 Task: Create a new standard page.
Action: Mouse moved to (953, 74)
Screenshot: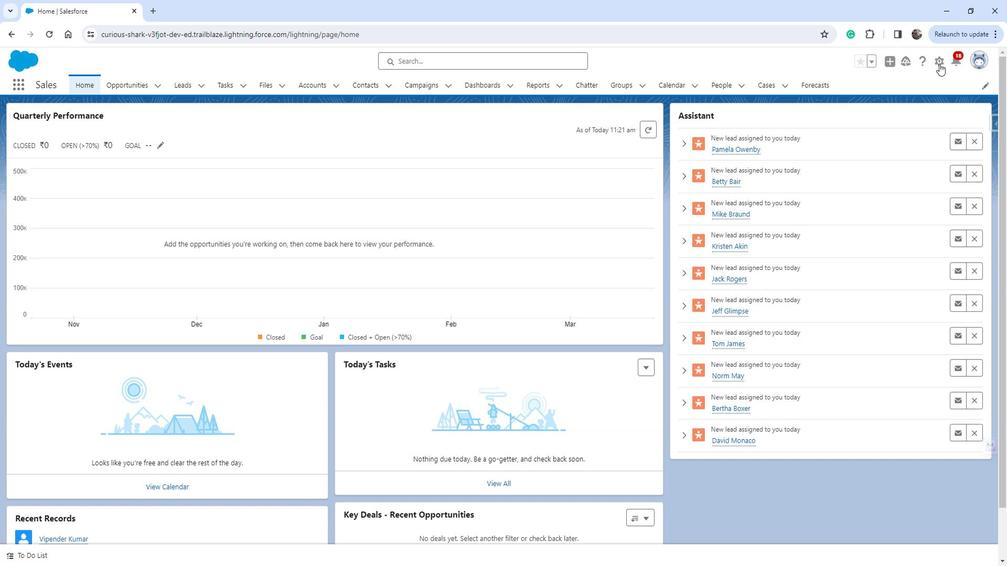 
Action: Mouse pressed left at (953, 74)
Screenshot: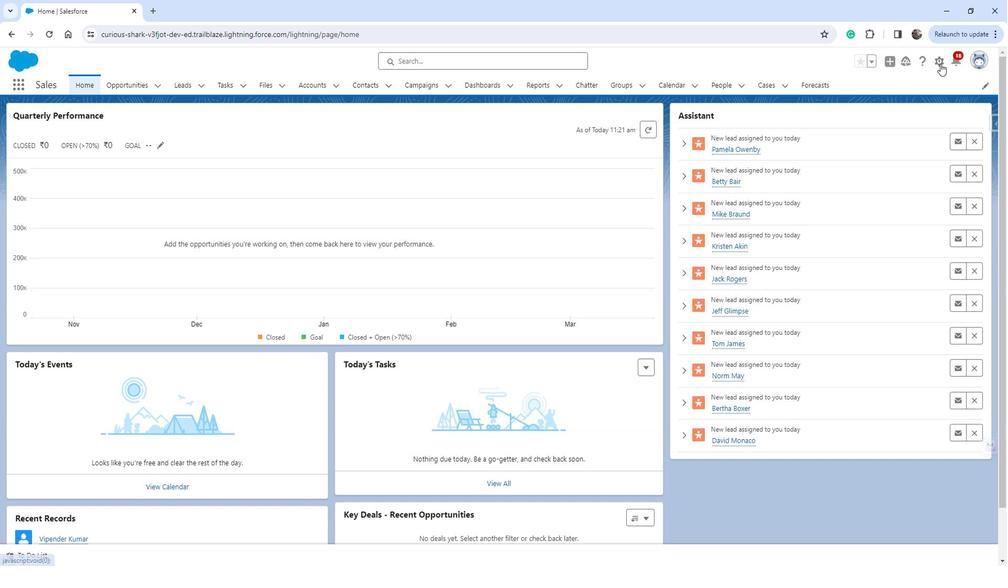 
Action: Mouse moved to (914, 103)
Screenshot: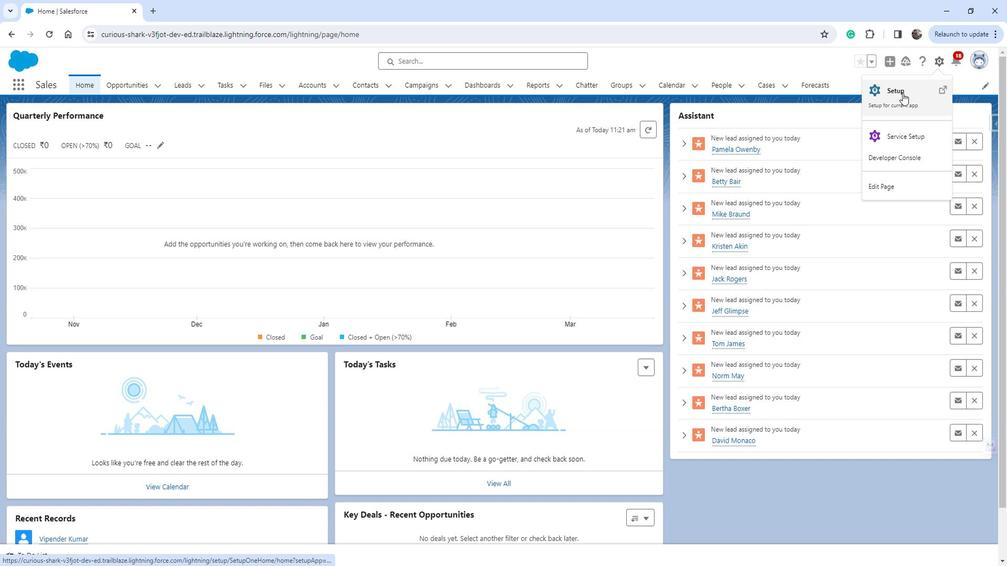 
Action: Mouse pressed left at (914, 103)
Screenshot: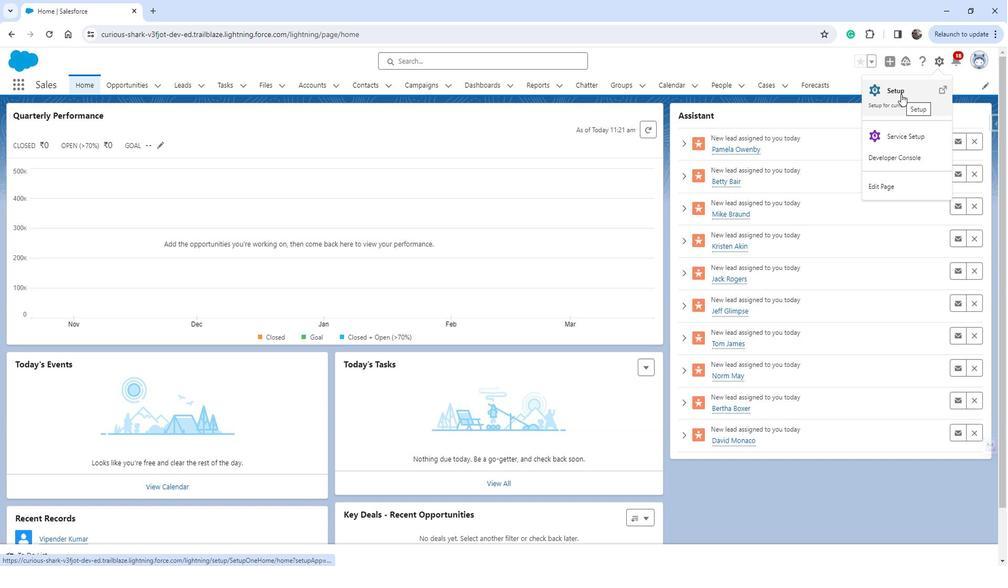 
Action: Mouse moved to (47, 362)
Screenshot: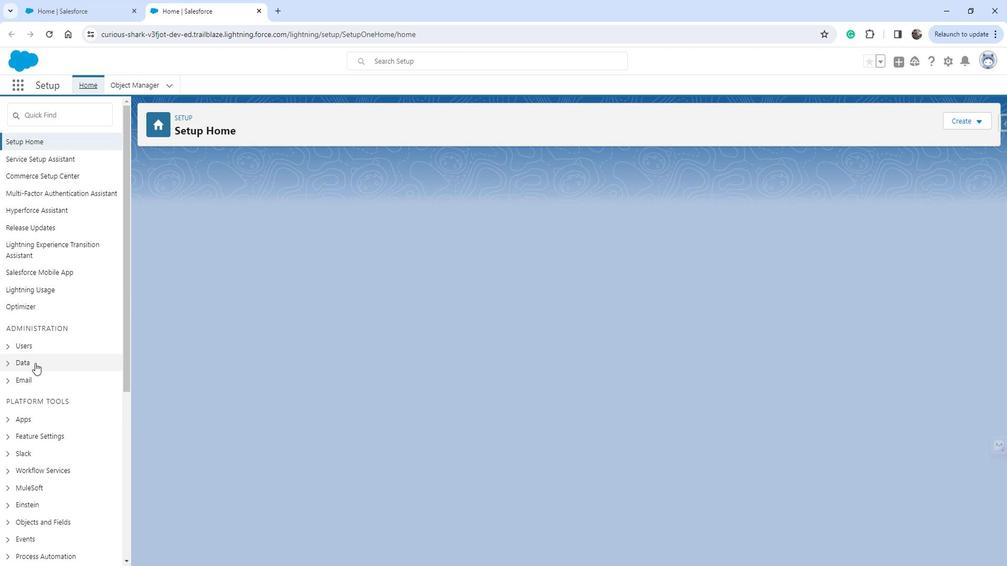 
Action: Mouse scrolled (47, 362) with delta (0, 0)
Screenshot: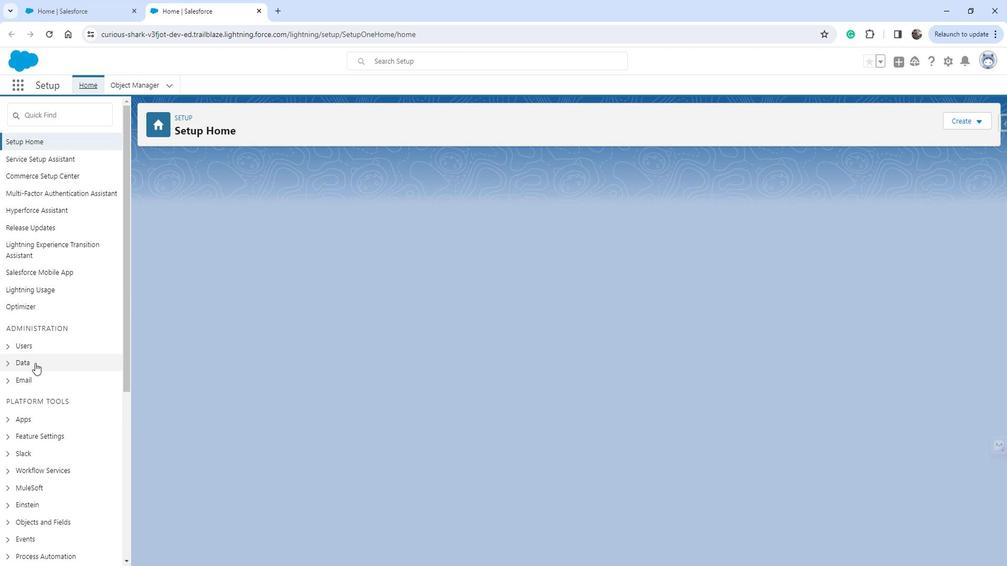 
Action: Mouse moved to (24, 369)
Screenshot: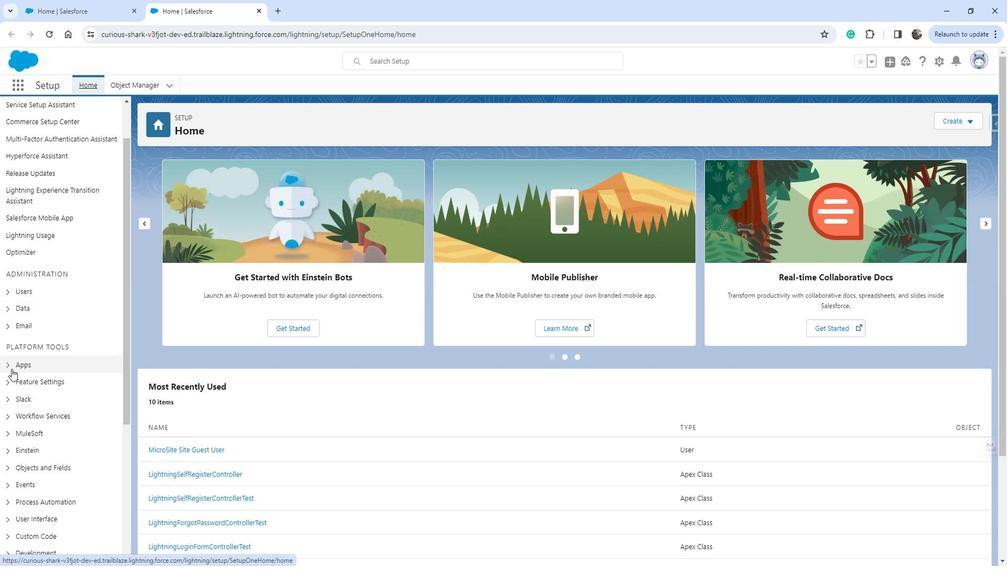 
Action: Mouse scrolled (24, 369) with delta (0, 0)
Screenshot: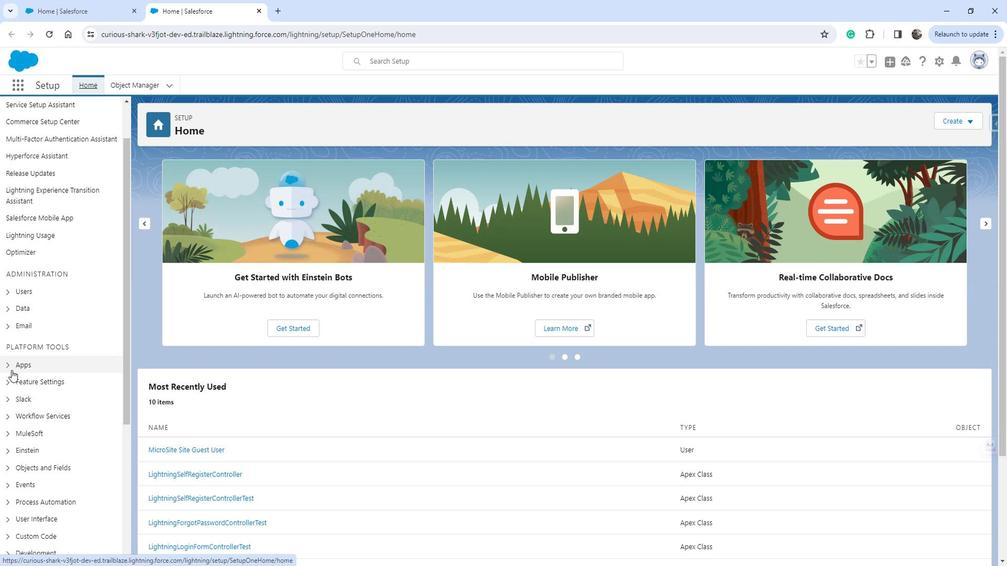 
Action: Mouse moved to (20, 326)
Screenshot: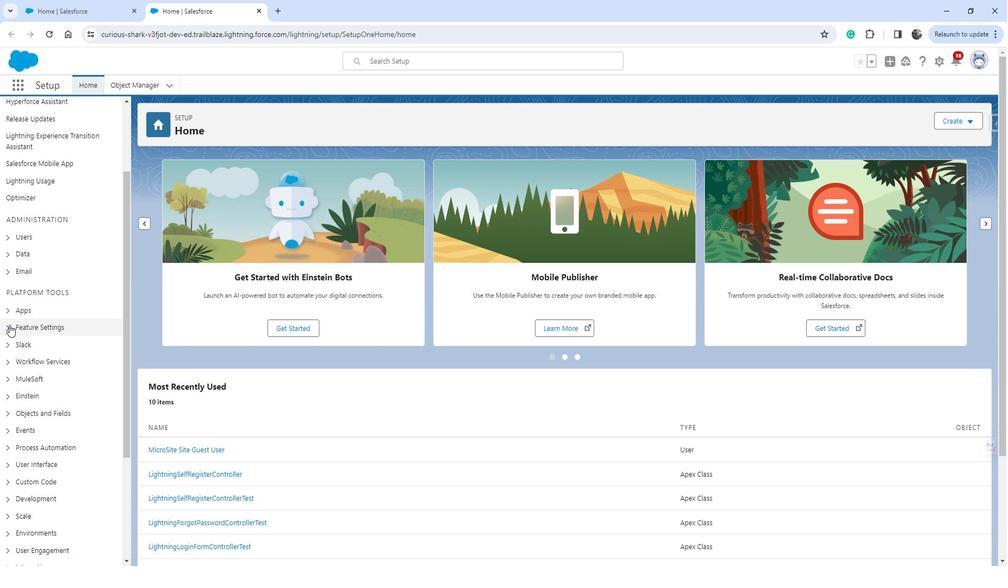 
Action: Mouse pressed left at (20, 326)
Screenshot: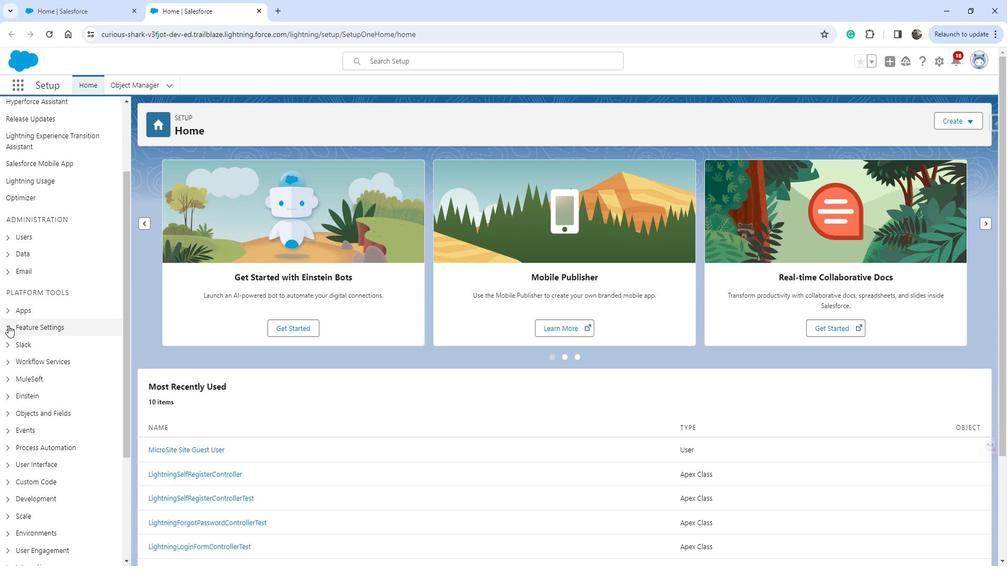 
Action: Mouse moved to (86, 329)
Screenshot: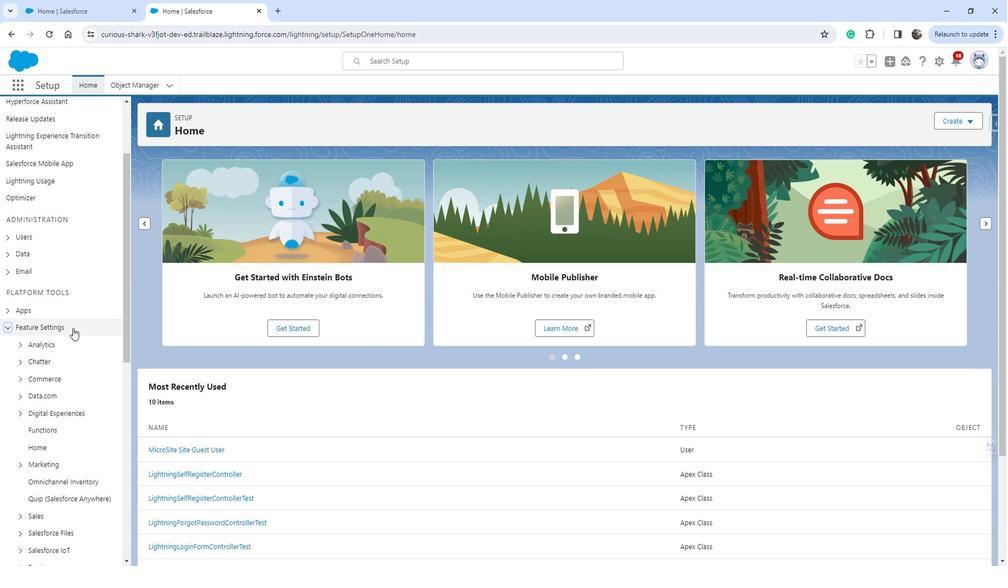 
Action: Mouse scrolled (86, 329) with delta (0, 0)
Screenshot: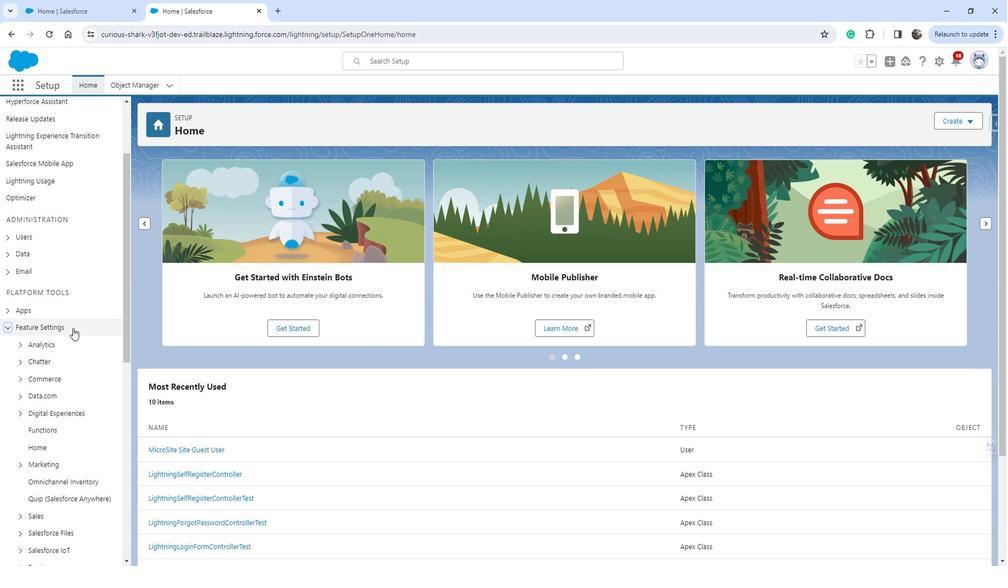 
Action: Mouse scrolled (86, 329) with delta (0, 0)
Screenshot: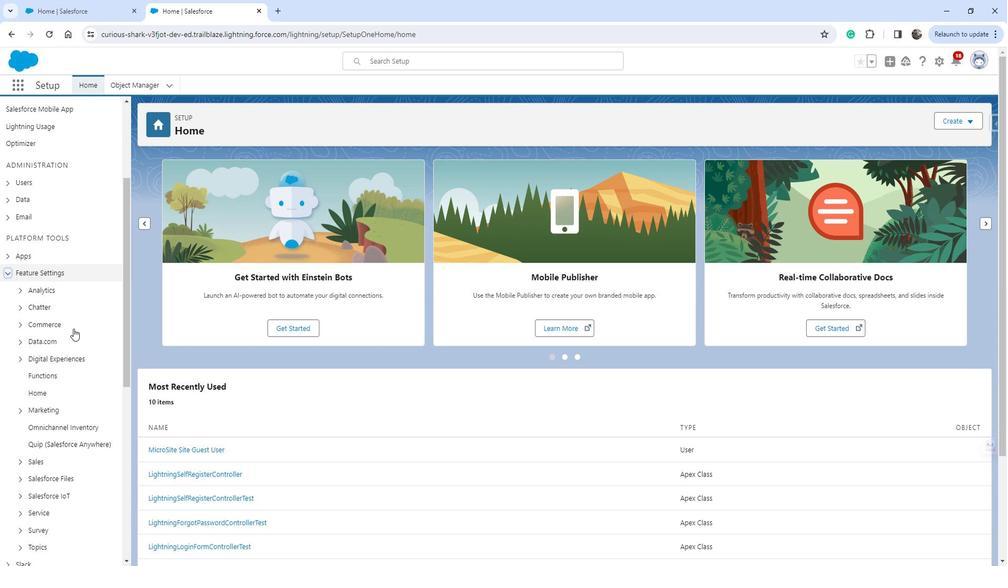 
Action: Mouse moved to (32, 308)
Screenshot: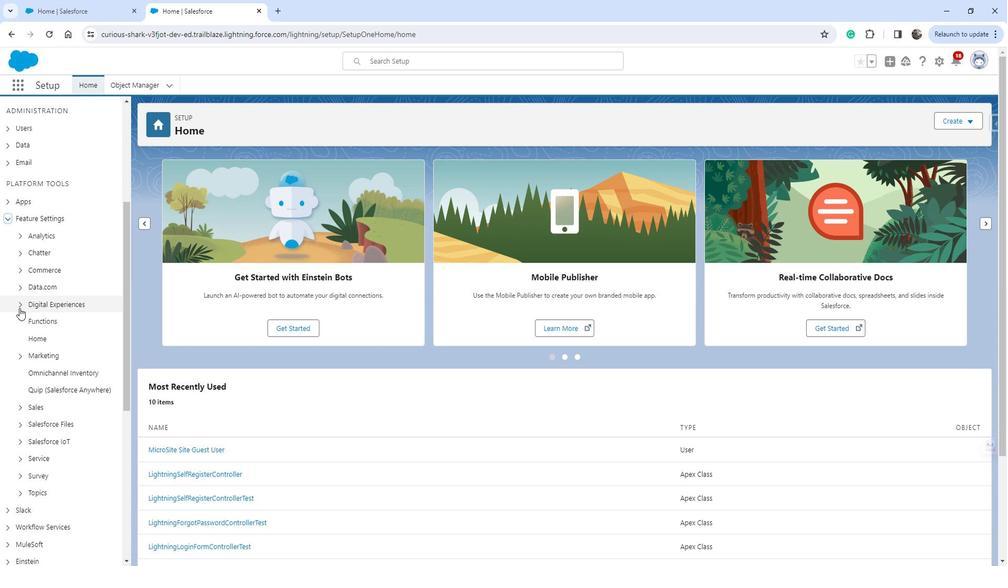 
Action: Mouse pressed left at (32, 308)
Screenshot: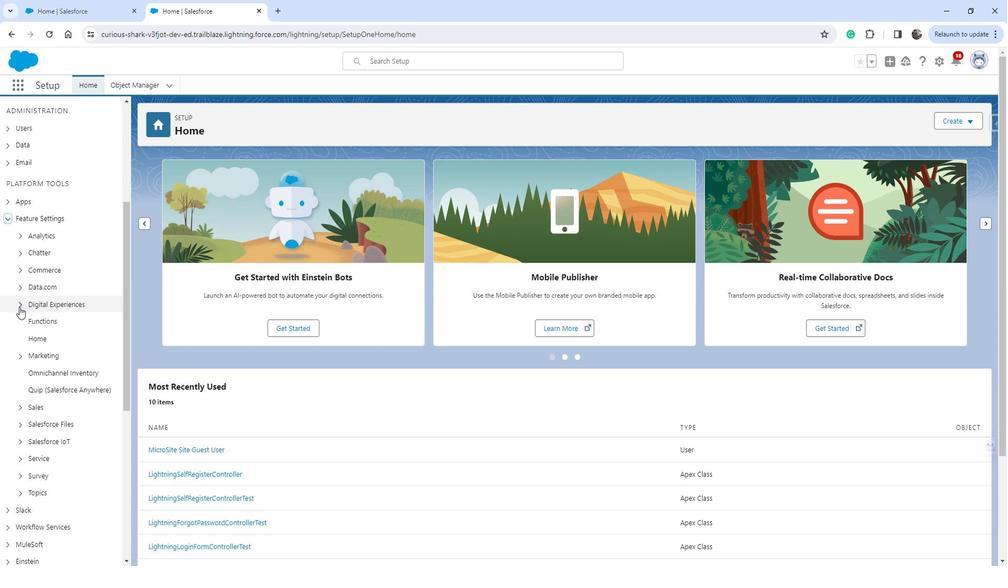 
Action: Mouse moved to (62, 320)
Screenshot: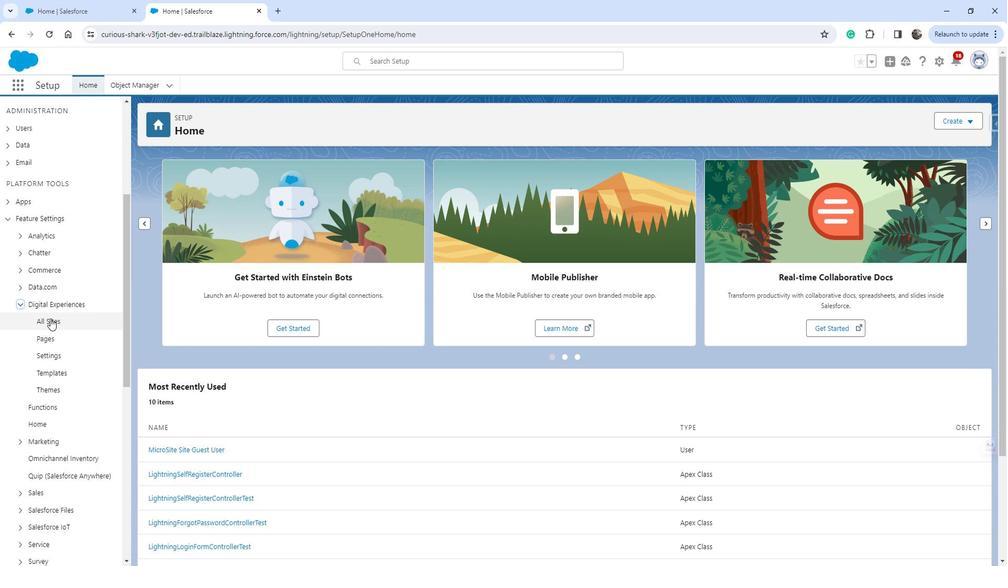 
Action: Mouse pressed left at (62, 320)
Screenshot: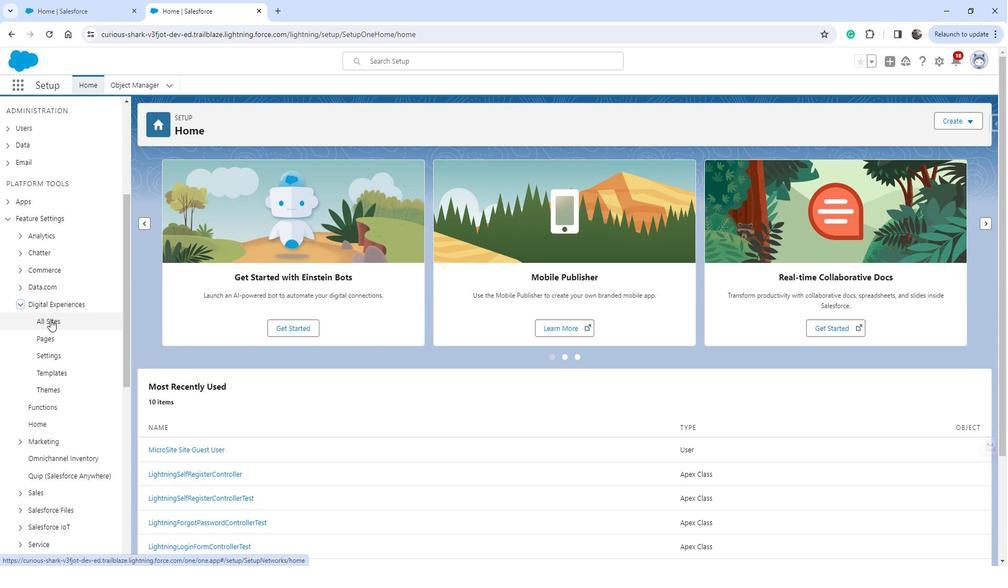 
Action: Mouse moved to (191, 252)
Screenshot: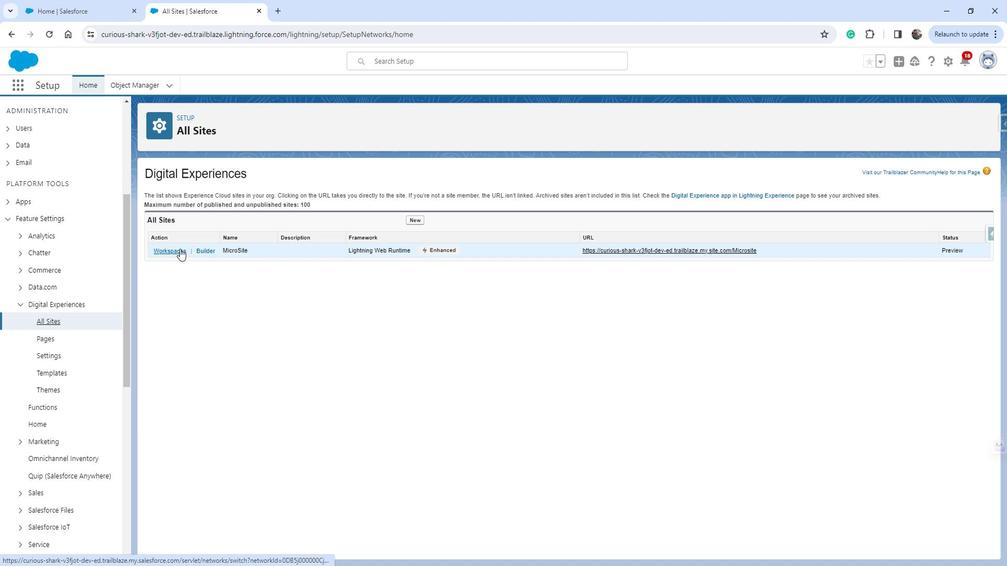 
Action: Mouse pressed left at (191, 252)
Screenshot: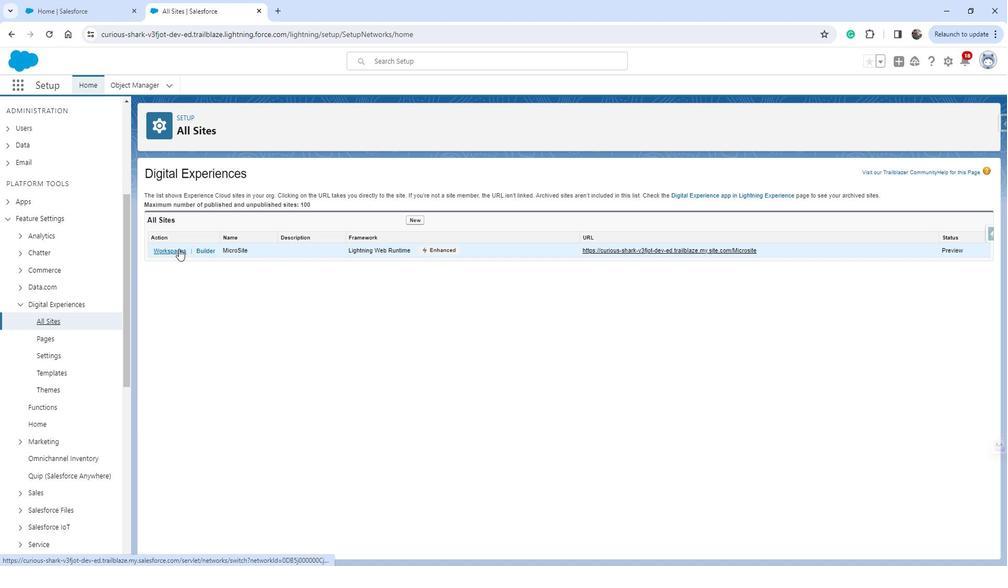
Action: Mouse moved to (121, 232)
Screenshot: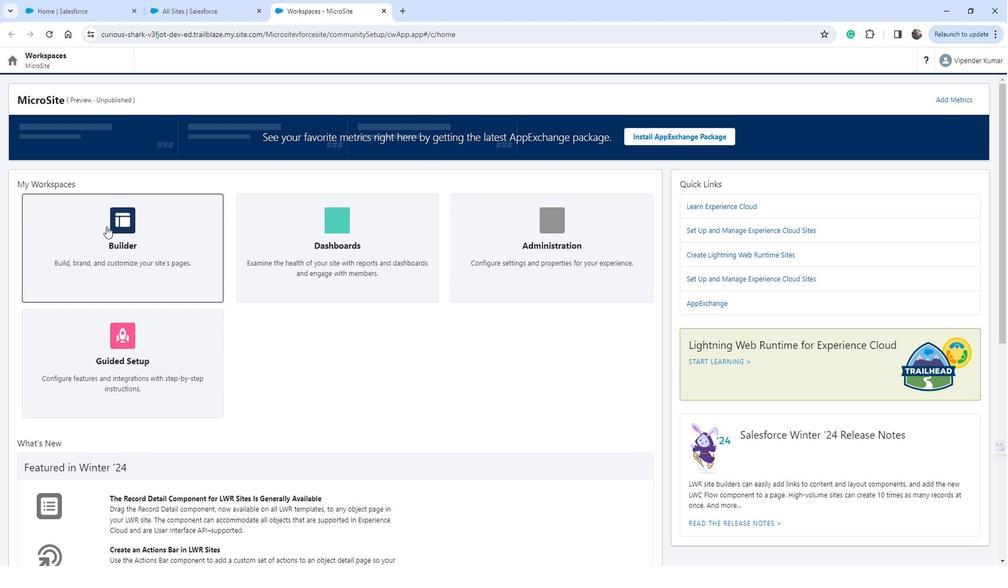 
Action: Mouse pressed left at (121, 232)
Screenshot: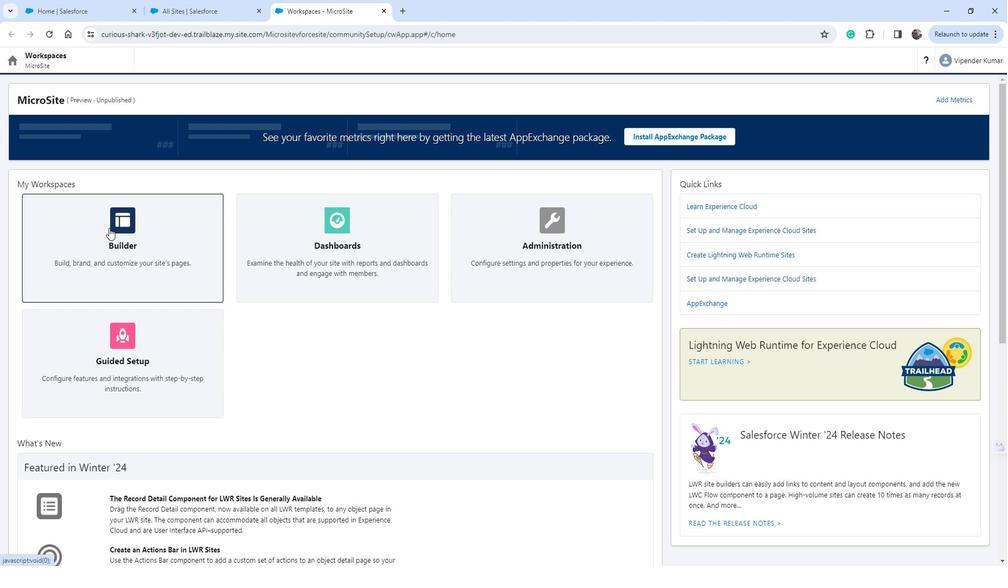 
Action: Mouse moved to (126, 70)
Screenshot: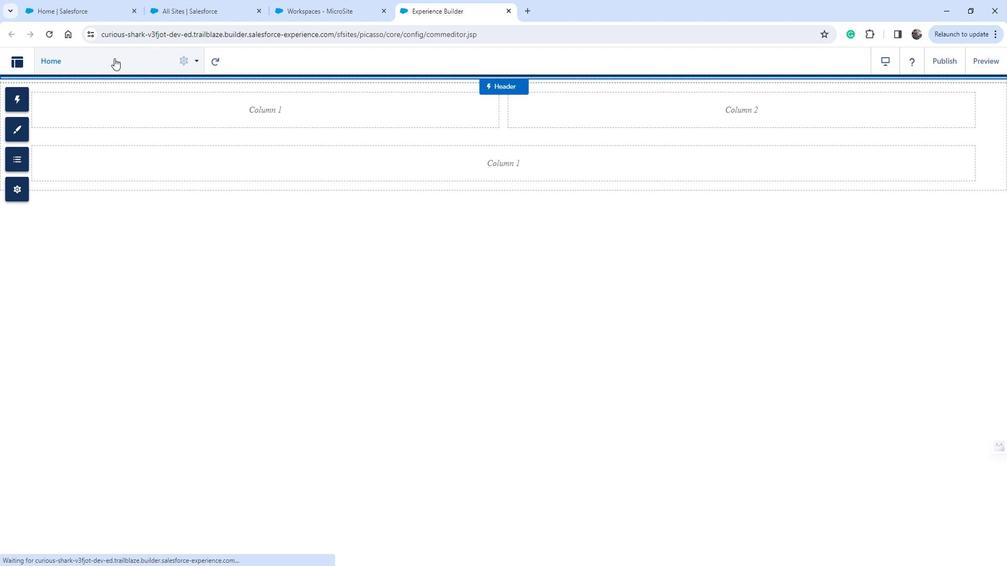 
Action: Mouse pressed left at (126, 70)
Screenshot: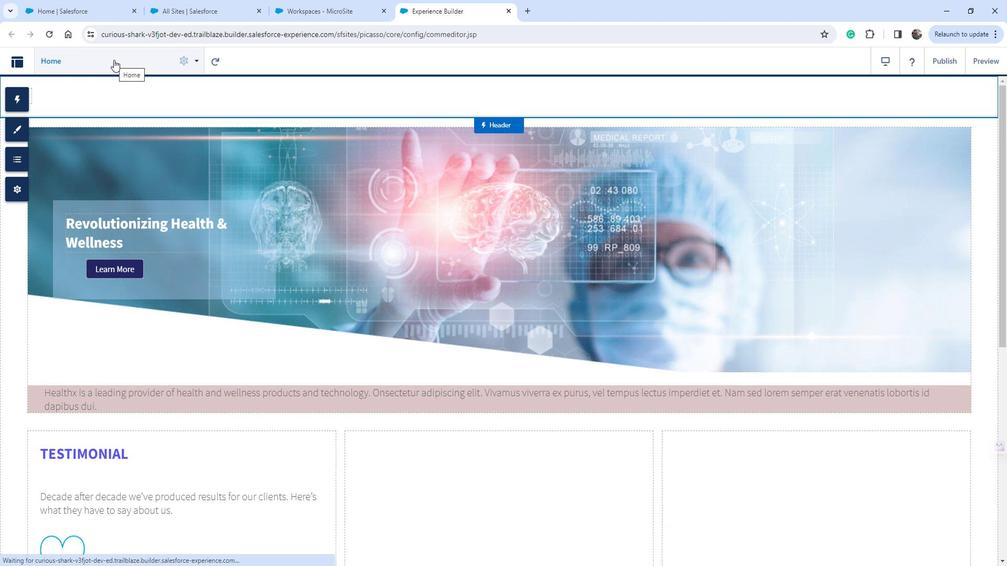 
Action: Mouse moved to (146, 506)
Screenshot: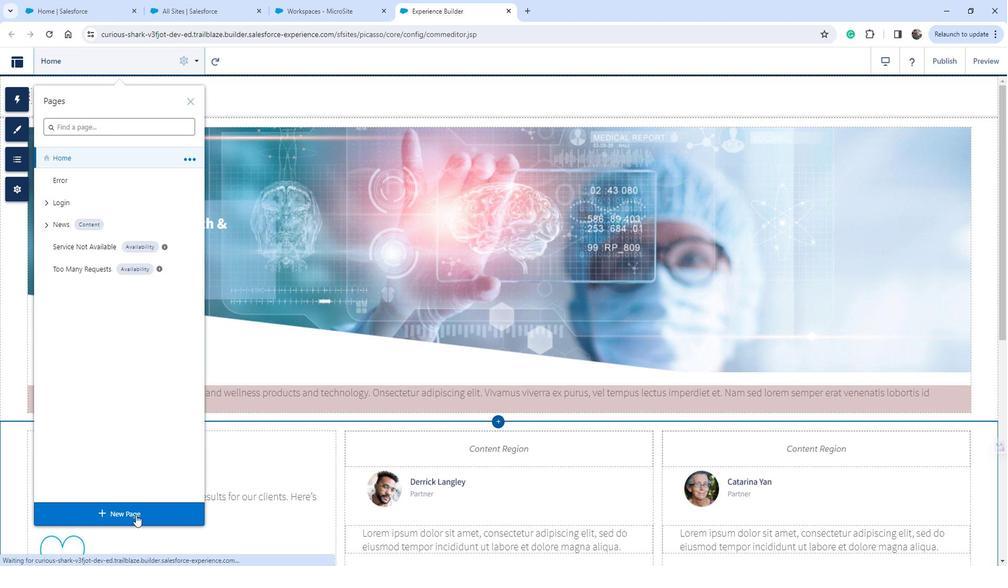 
Action: Mouse pressed left at (146, 506)
Screenshot: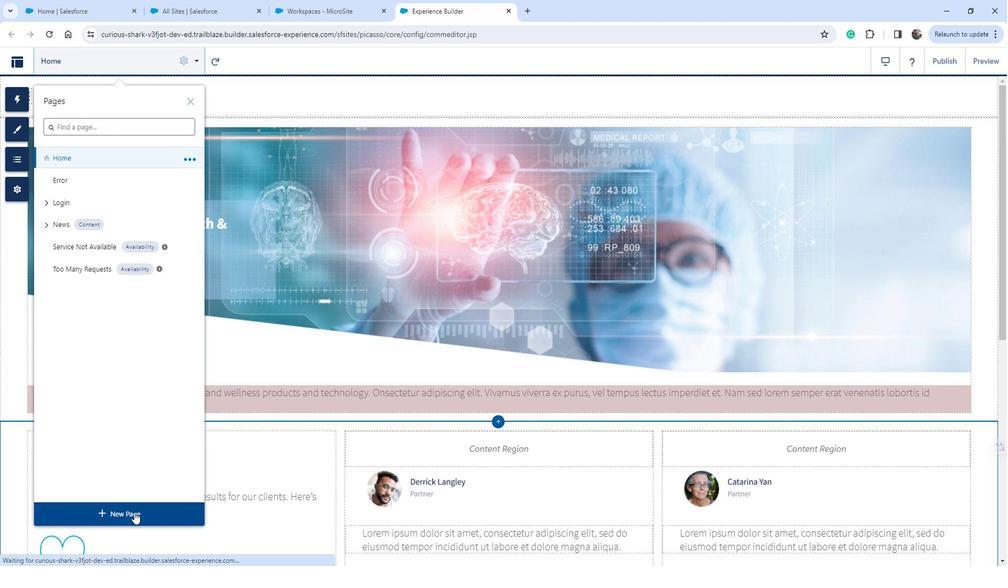 
Action: Mouse moved to (374, 301)
Screenshot: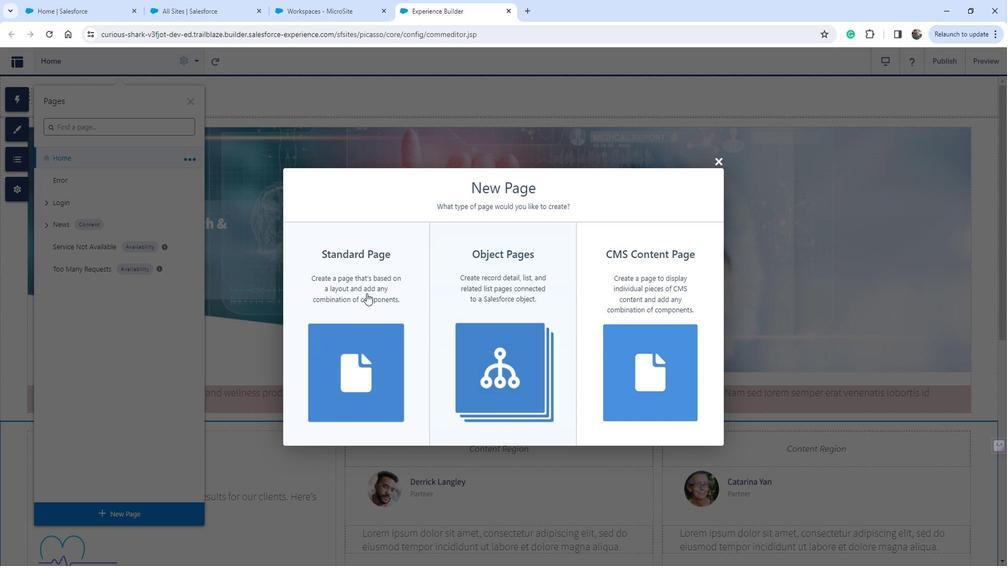 
Action: Mouse pressed left at (374, 301)
Screenshot: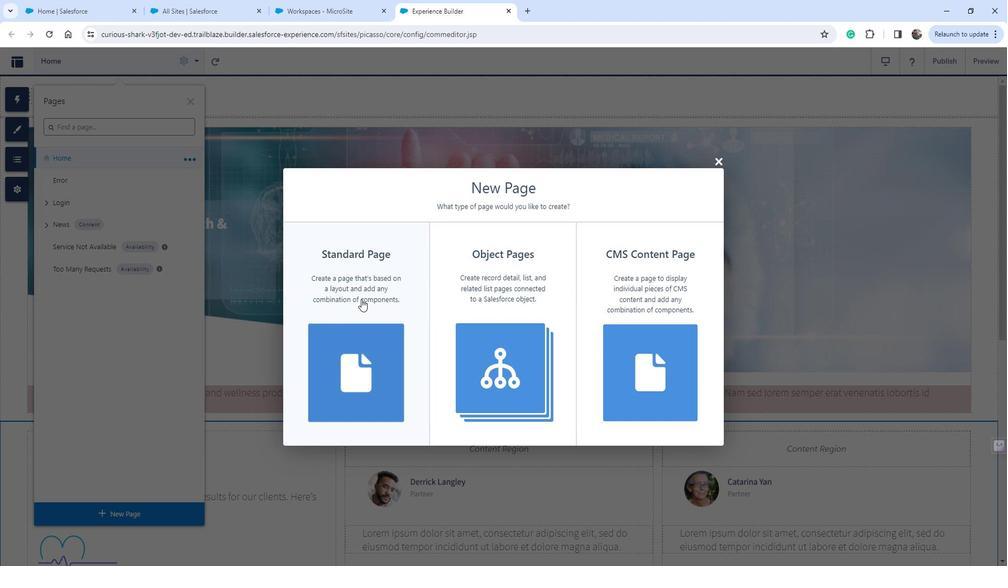 
Action: Mouse moved to (496, 248)
Screenshot: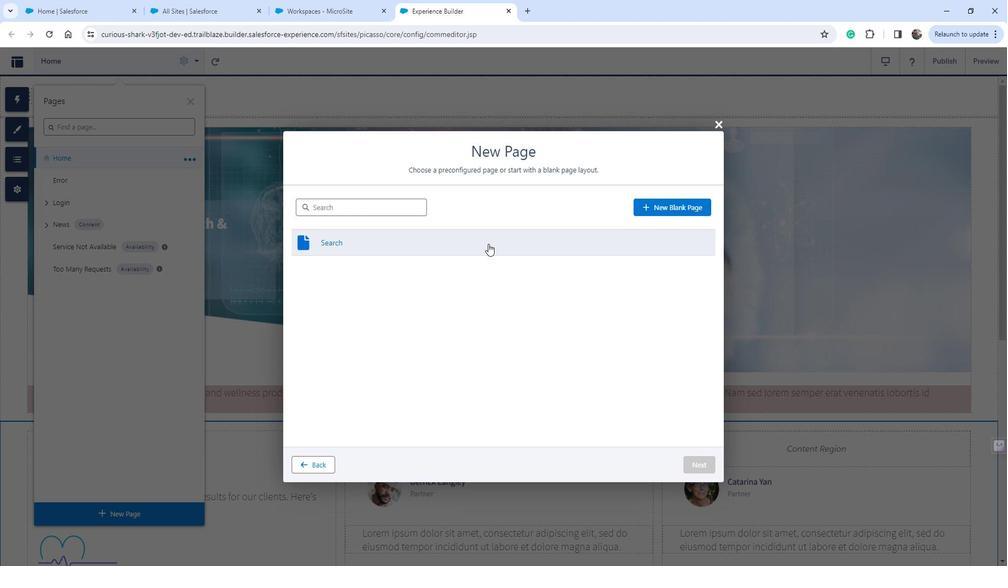 
Action: Mouse pressed left at (496, 248)
Screenshot: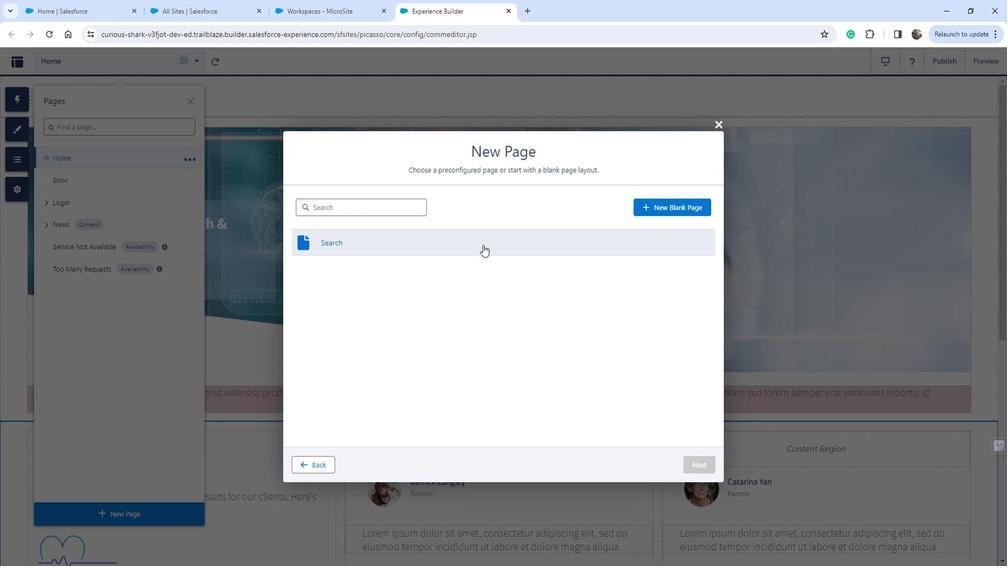 
Action: Mouse moved to (709, 463)
Screenshot: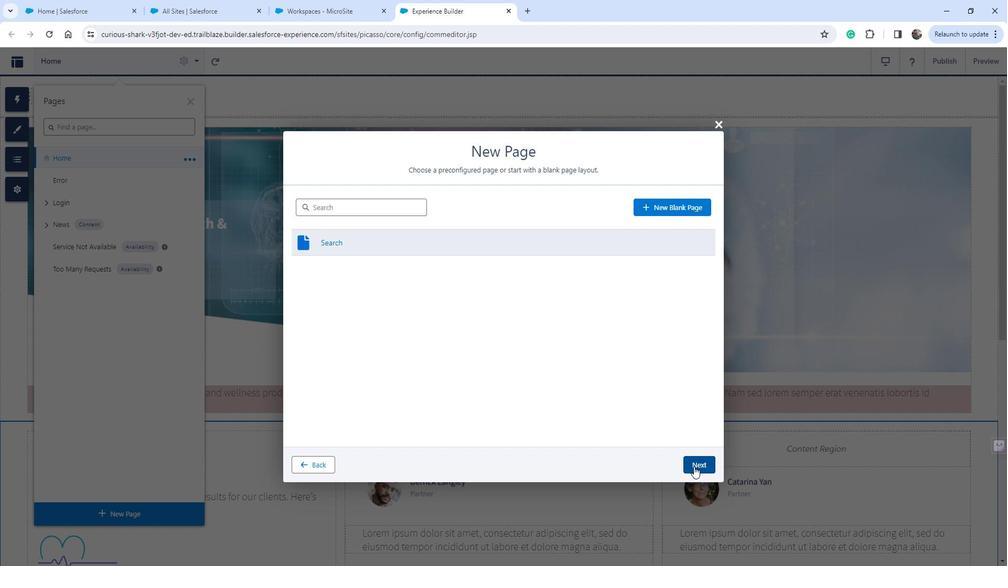 
Action: Mouse pressed left at (709, 463)
Screenshot: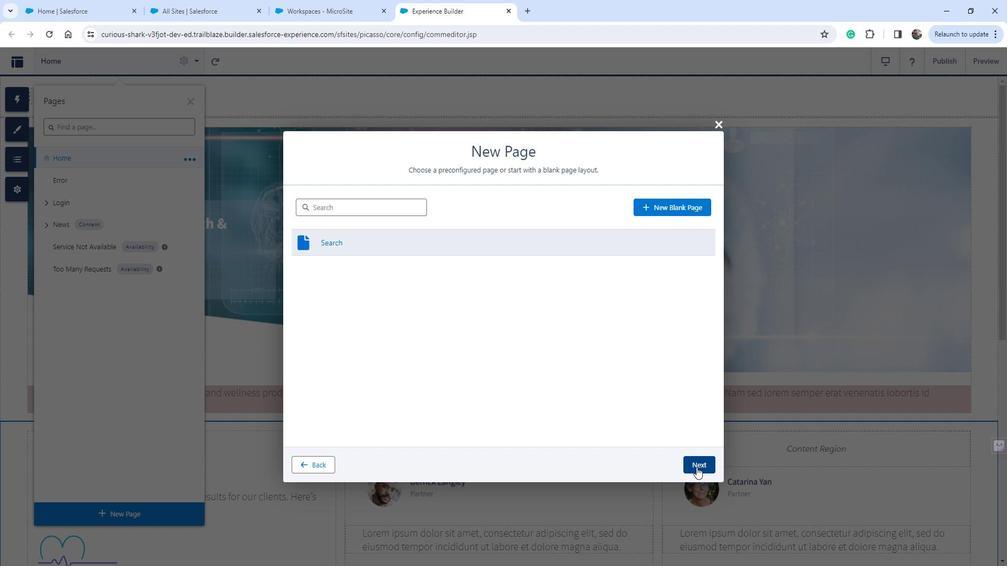 
Action: Mouse moved to (419, 275)
Screenshot: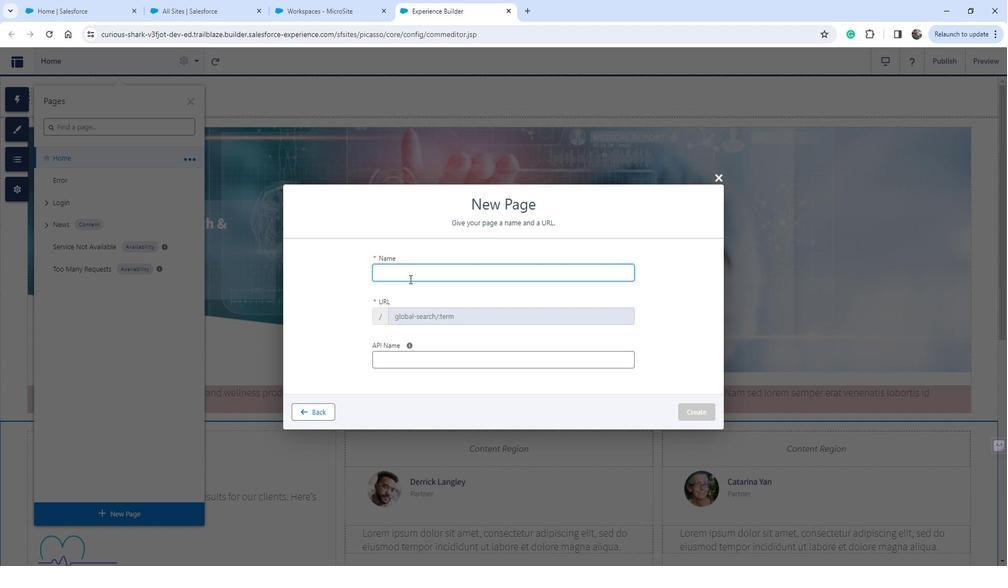 
Action: Mouse pressed left at (419, 275)
Screenshot: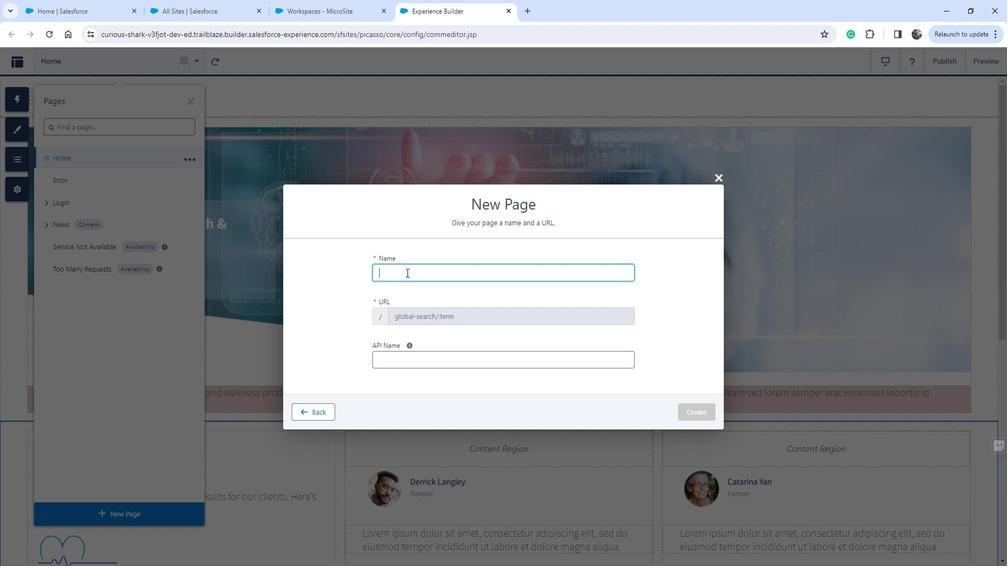 
Action: Key pressed <Key.shift>Search
Screenshot: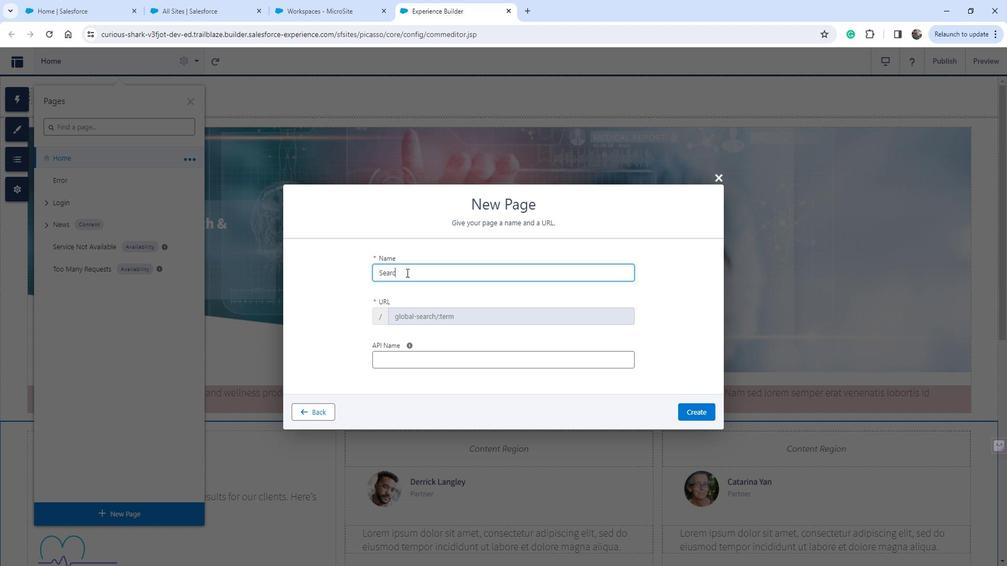 
Action: Mouse moved to (448, 365)
Screenshot: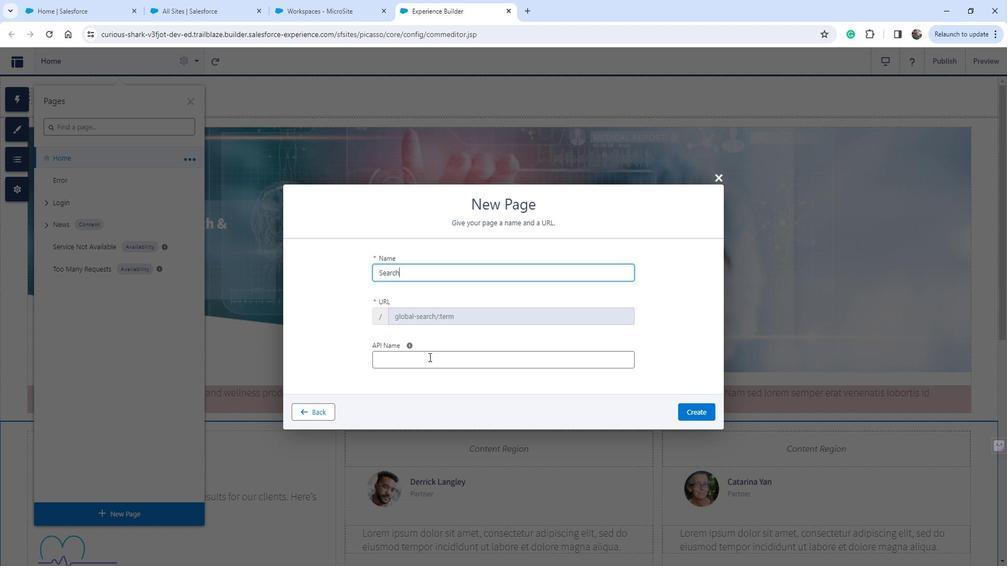 
Action: Mouse pressed left at (448, 365)
Screenshot: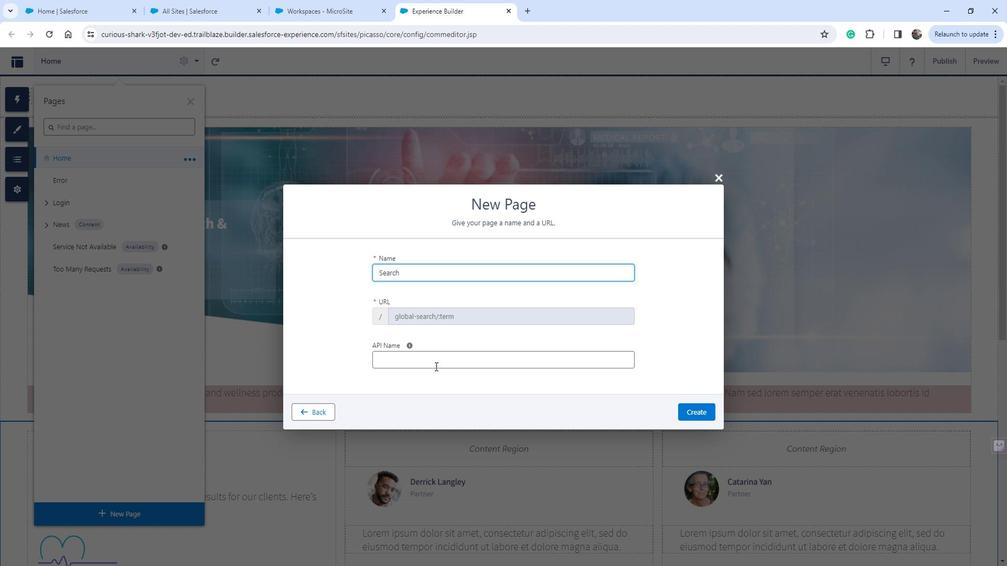 
Action: Mouse moved to (449, 362)
Screenshot: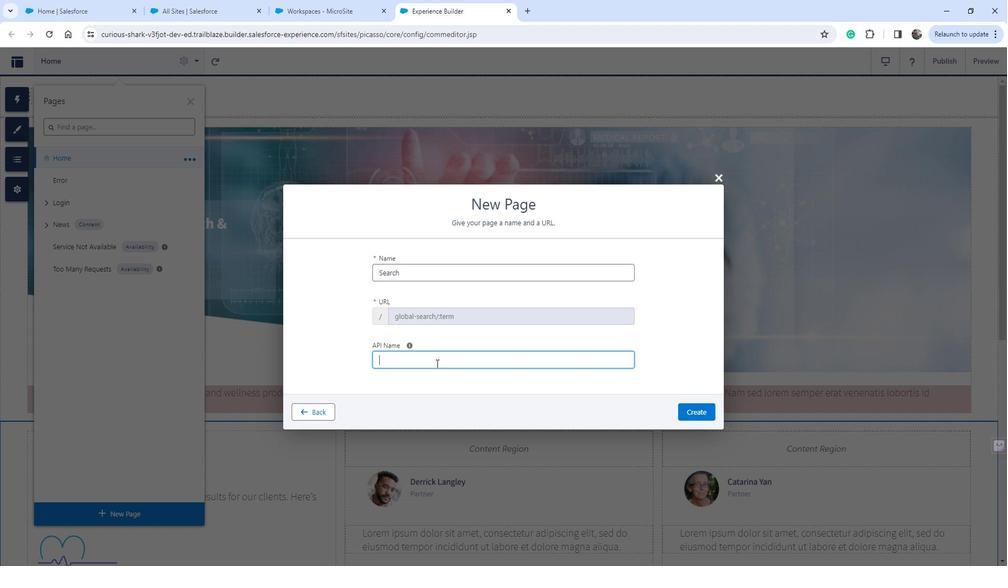 
Action: Key pressed search
Screenshot: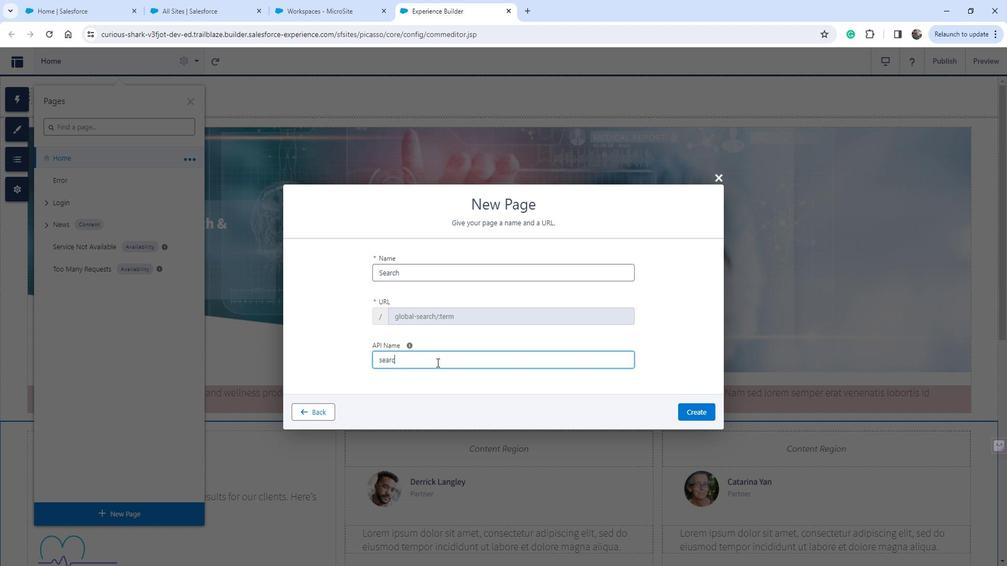 
Action: Mouse moved to (701, 412)
Screenshot: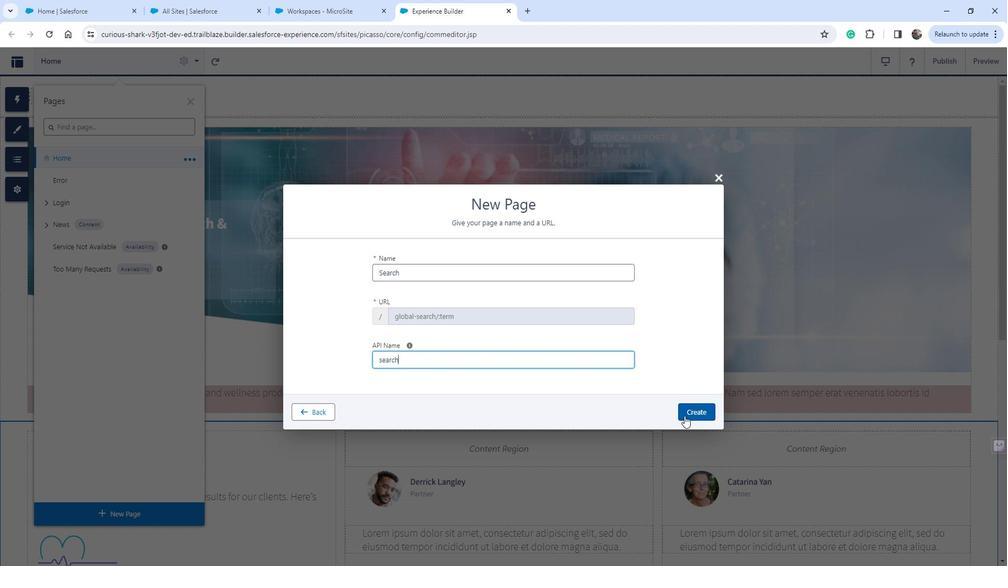 
Action: Mouse pressed left at (701, 412)
Screenshot: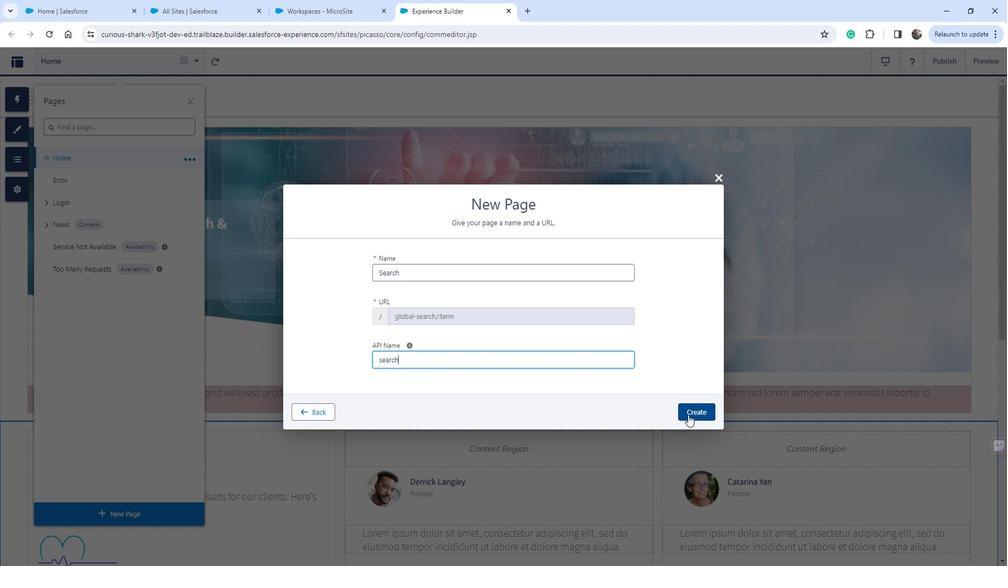 
Action: Mouse moved to (359, 278)
Screenshot: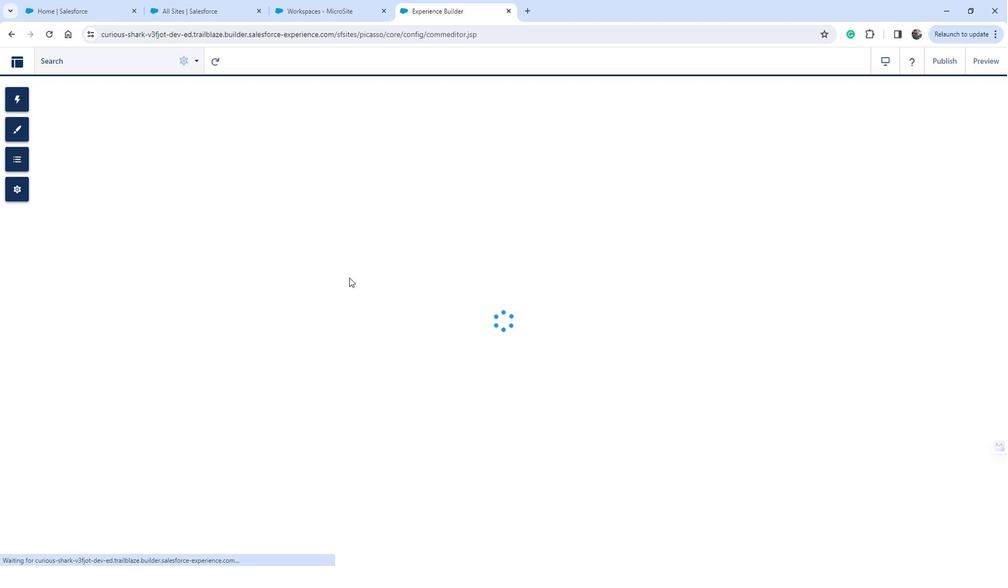 
